 Task: Create a sub task Design and Implement Solution for the task  Add search functionality to the app in the project TravelForge , assign it to team member softage.6@softage.net and update the status of the sub task to  At Risk , set the priority of the sub task to Medium.
Action: Mouse moved to (64, 430)
Screenshot: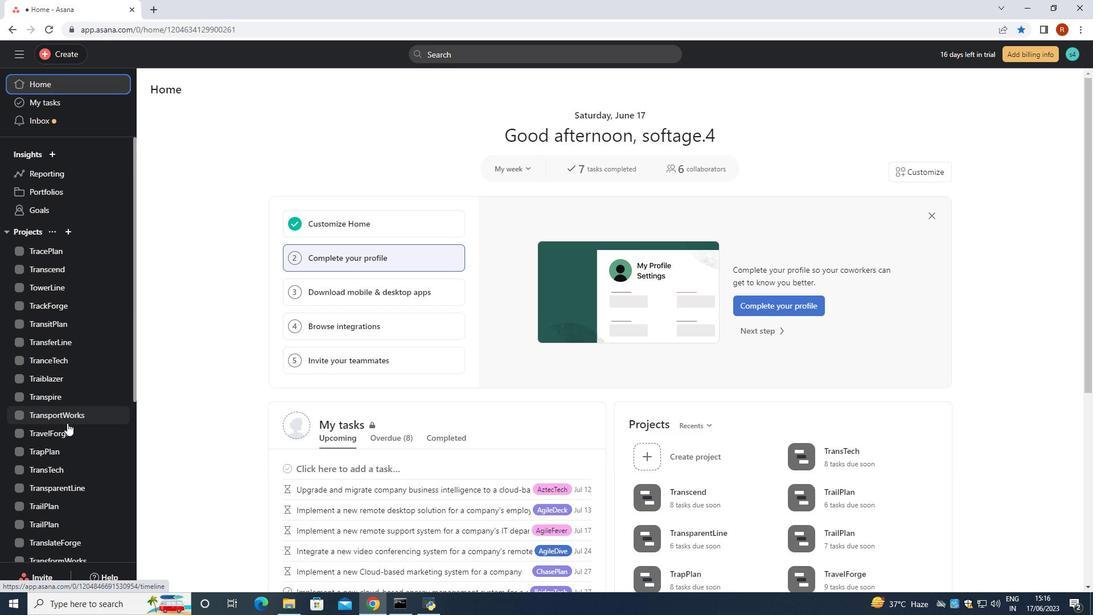 
Action: Mouse pressed left at (64, 430)
Screenshot: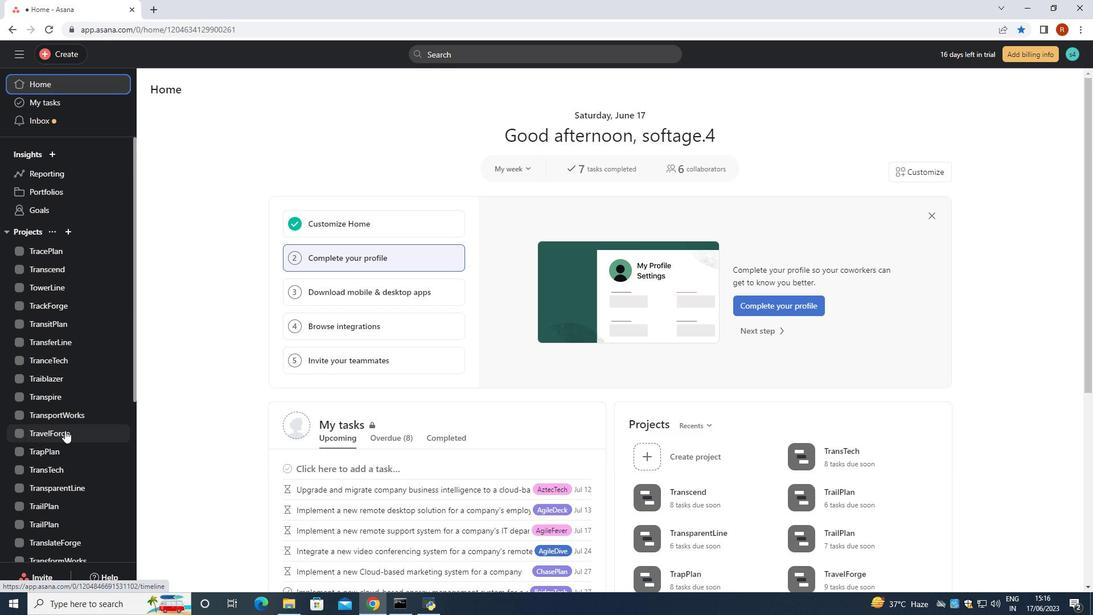 
Action: Mouse moved to (433, 268)
Screenshot: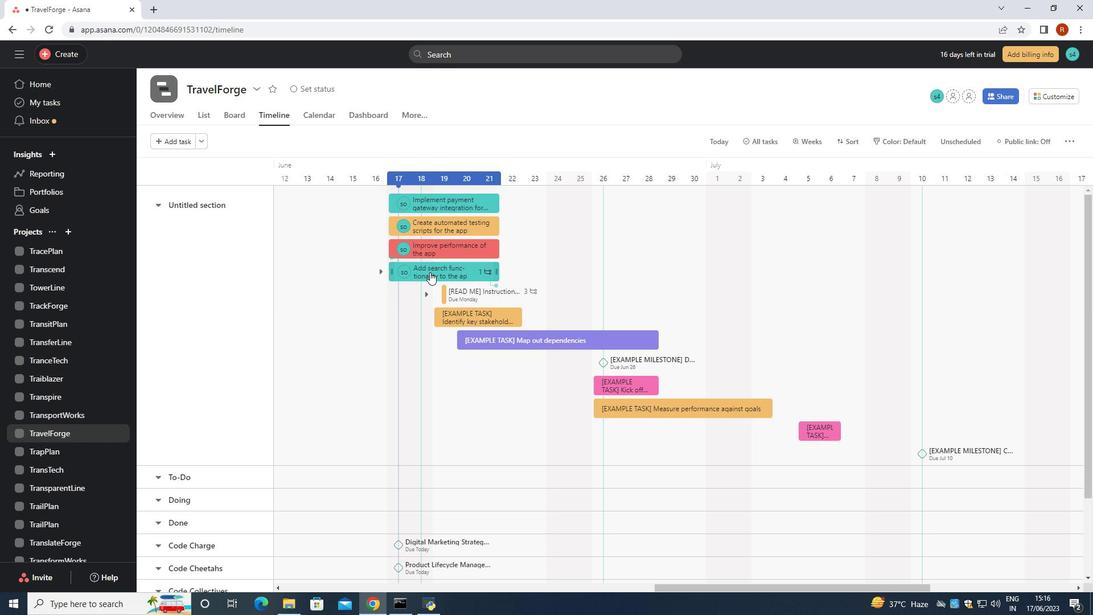 
Action: Mouse pressed left at (433, 268)
Screenshot: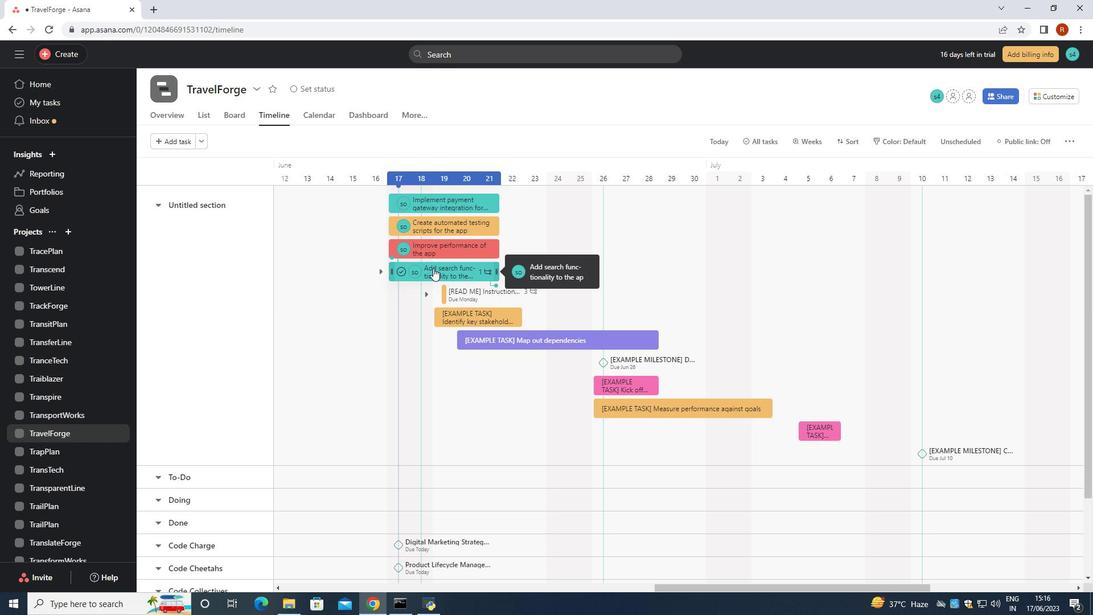 
Action: Mouse moved to (767, 328)
Screenshot: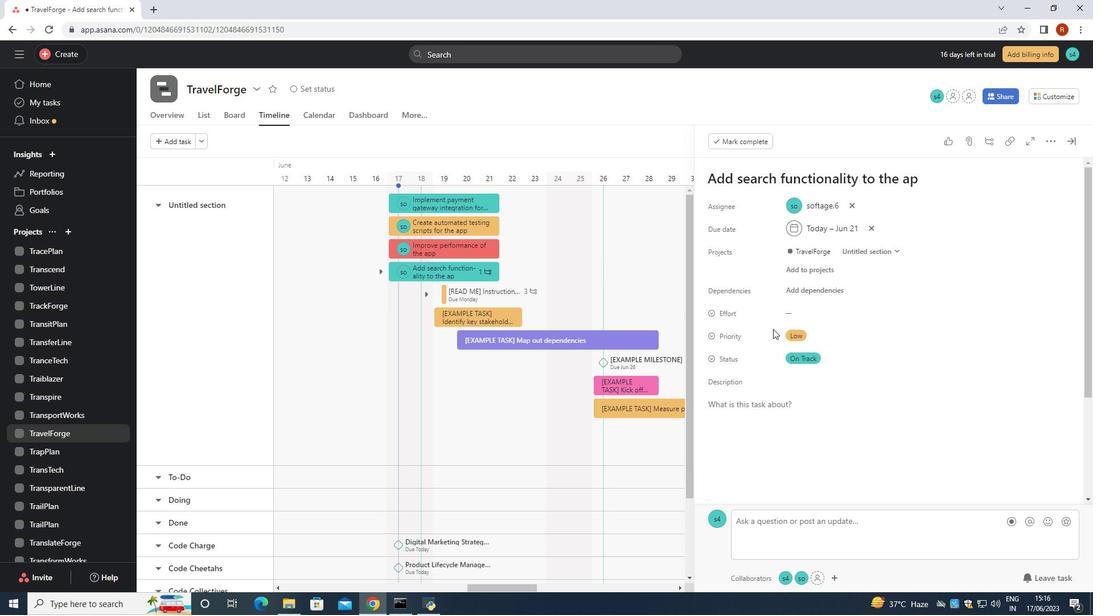 
Action: Mouse scrolled (767, 328) with delta (0, 0)
Screenshot: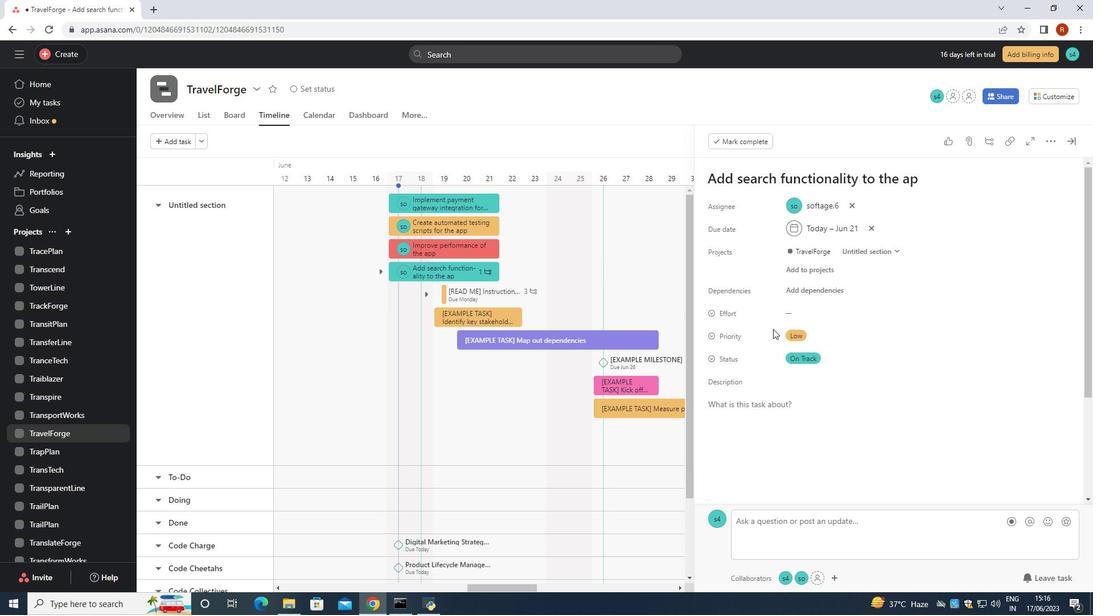 
Action: Mouse moved to (764, 329)
Screenshot: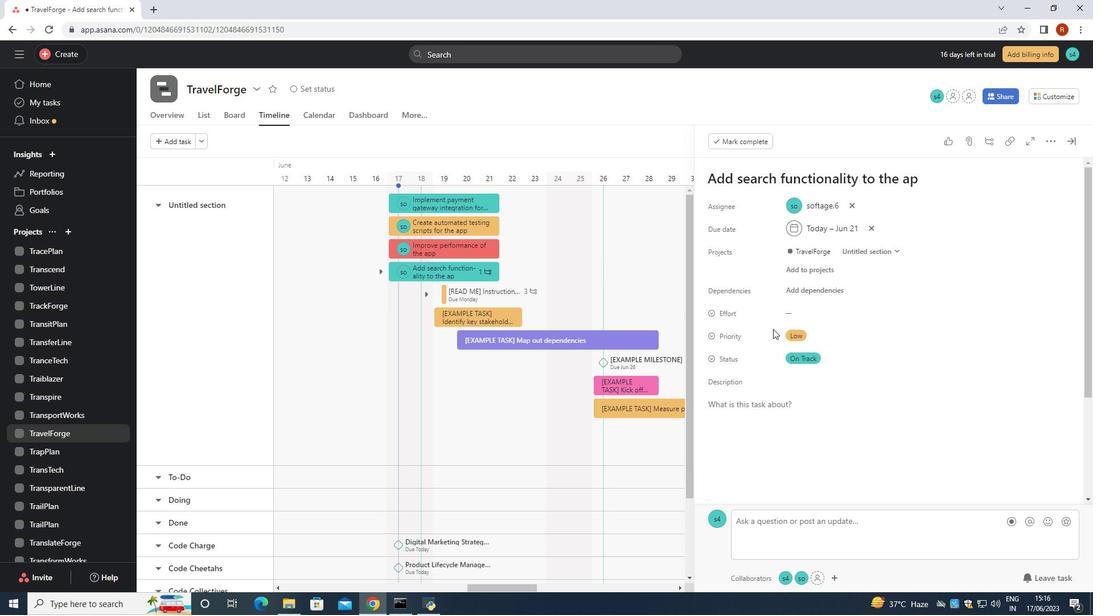 
Action: Mouse scrolled (764, 328) with delta (0, 0)
Screenshot: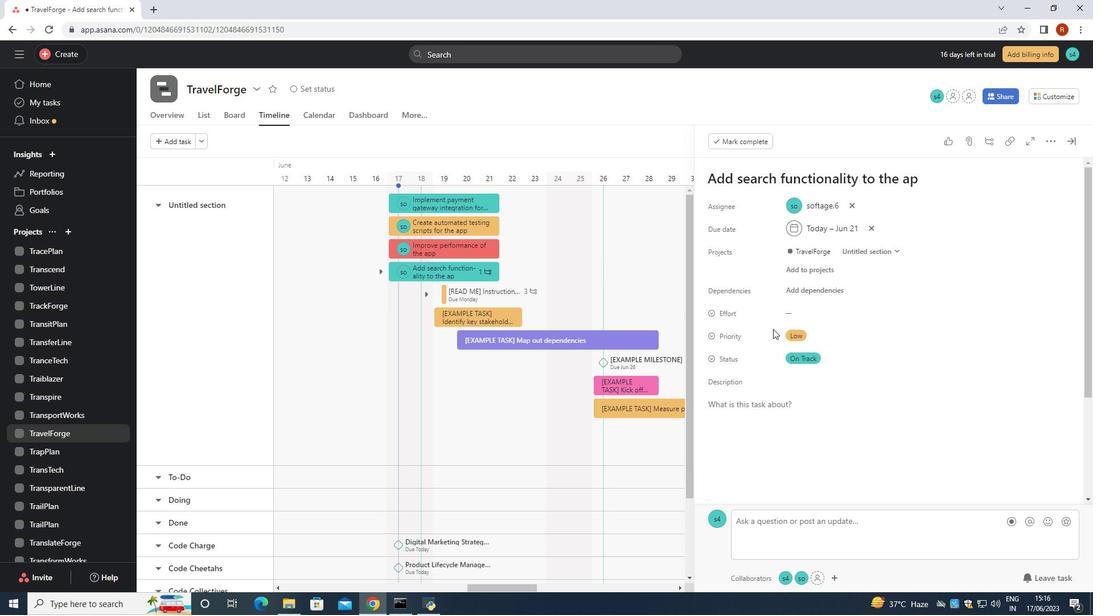 
Action: Mouse moved to (762, 329)
Screenshot: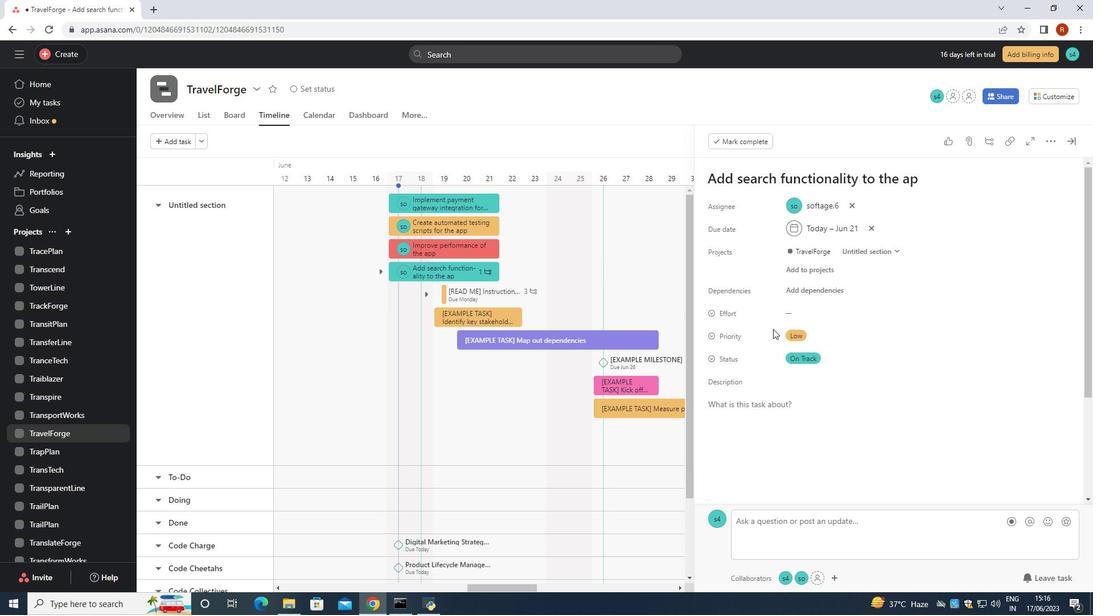 
Action: Mouse scrolled (763, 329) with delta (0, 0)
Screenshot: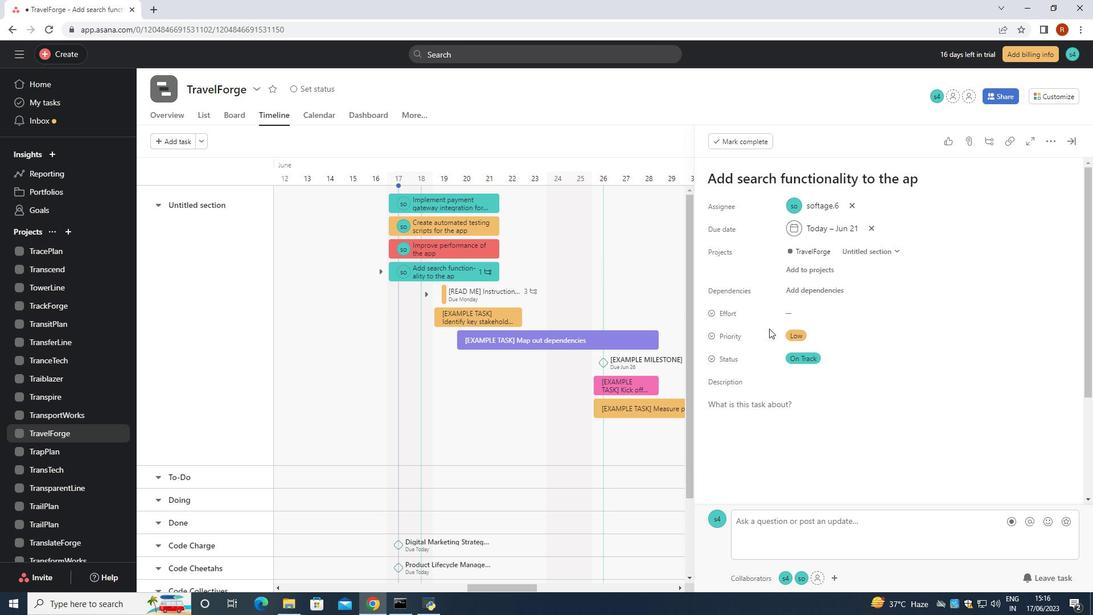 
Action: Mouse moved to (761, 330)
Screenshot: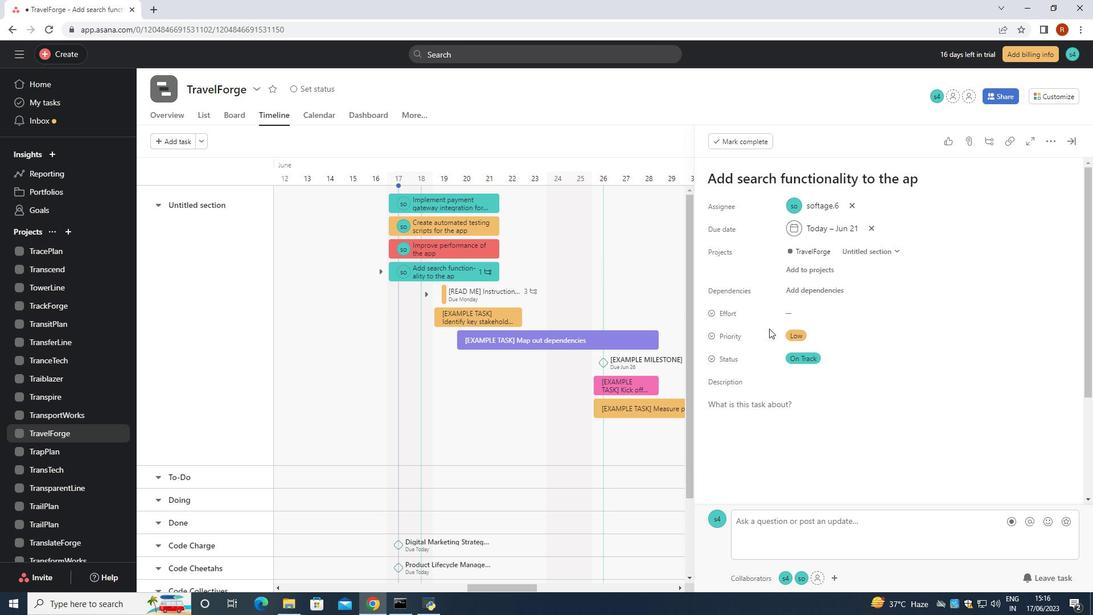 
Action: Mouse scrolled (762, 329) with delta (0, 0)
Screenshot: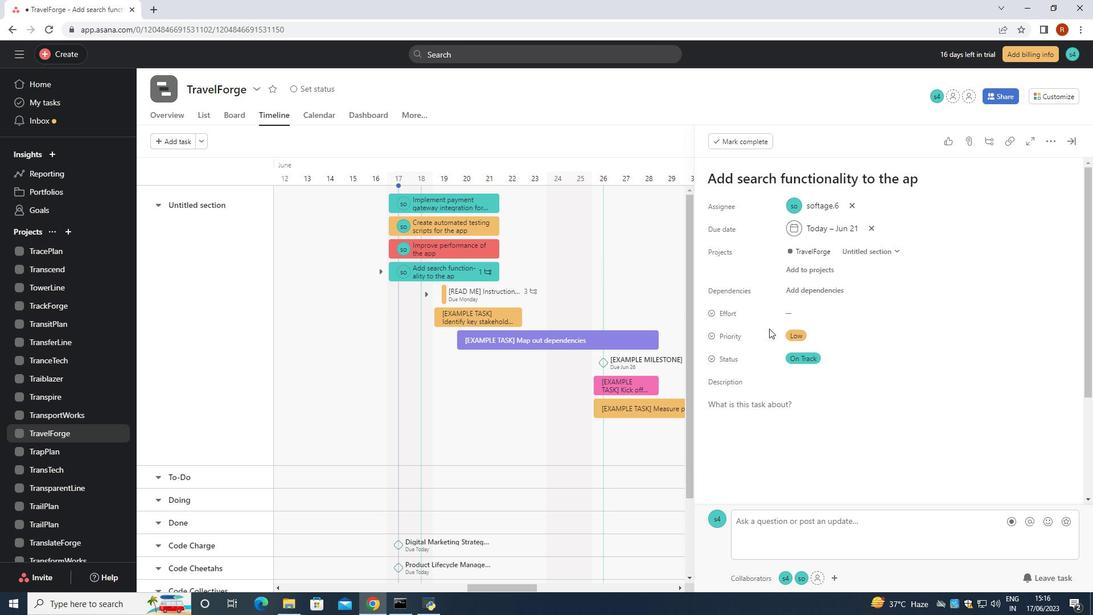 
Action: Mouse moved to (759, 330)
Screenshot: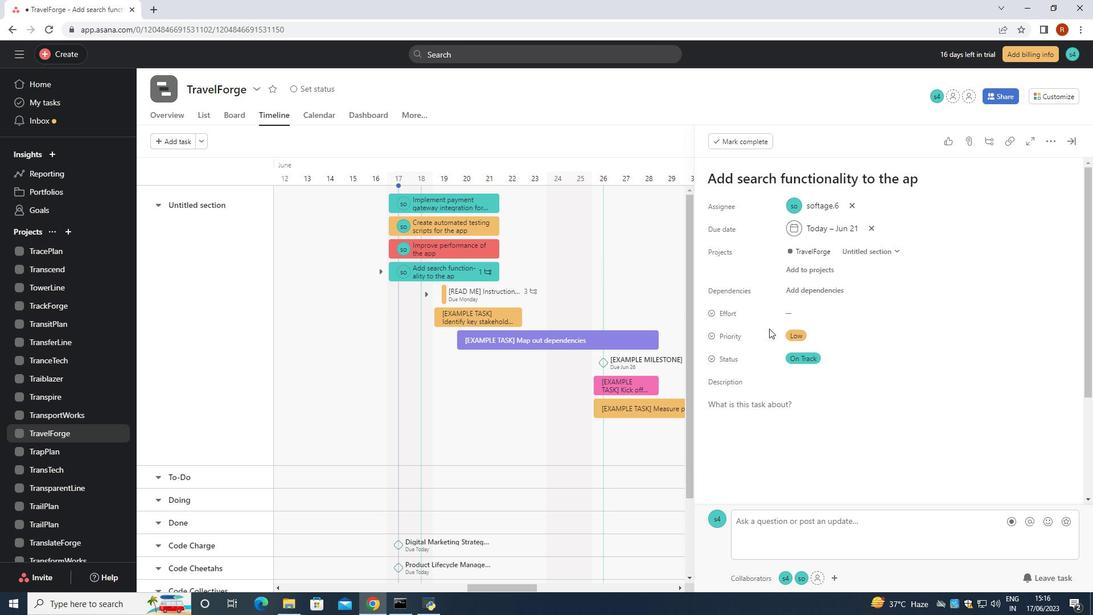 
Action: Mouse scrolled (760, 329) with delta (0, 0)
Screenshot: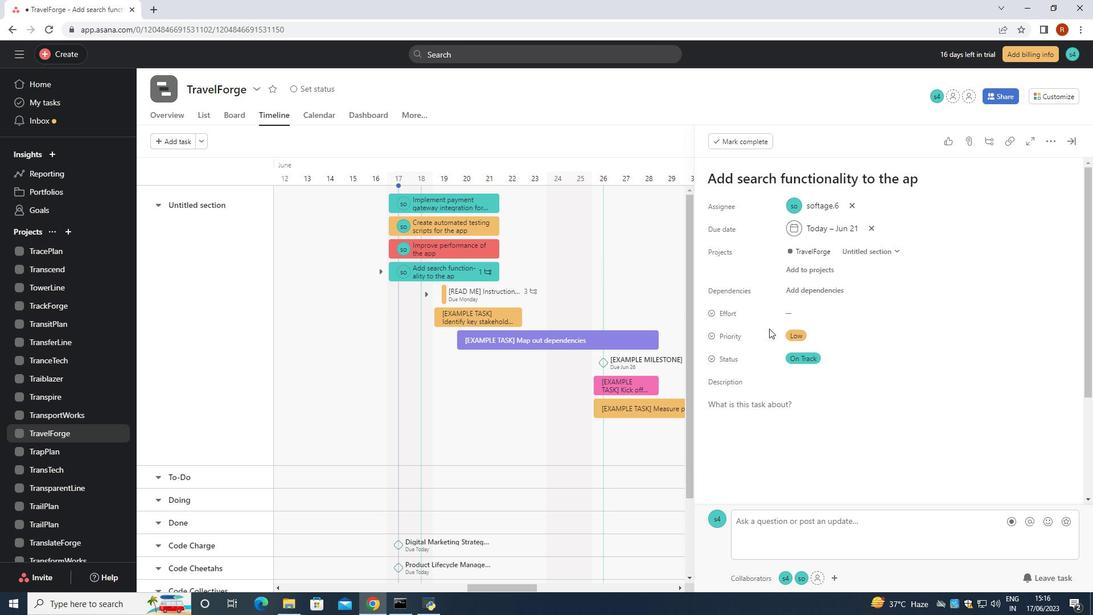 
Action: Mouse moved to (756, 353)
Screenshot: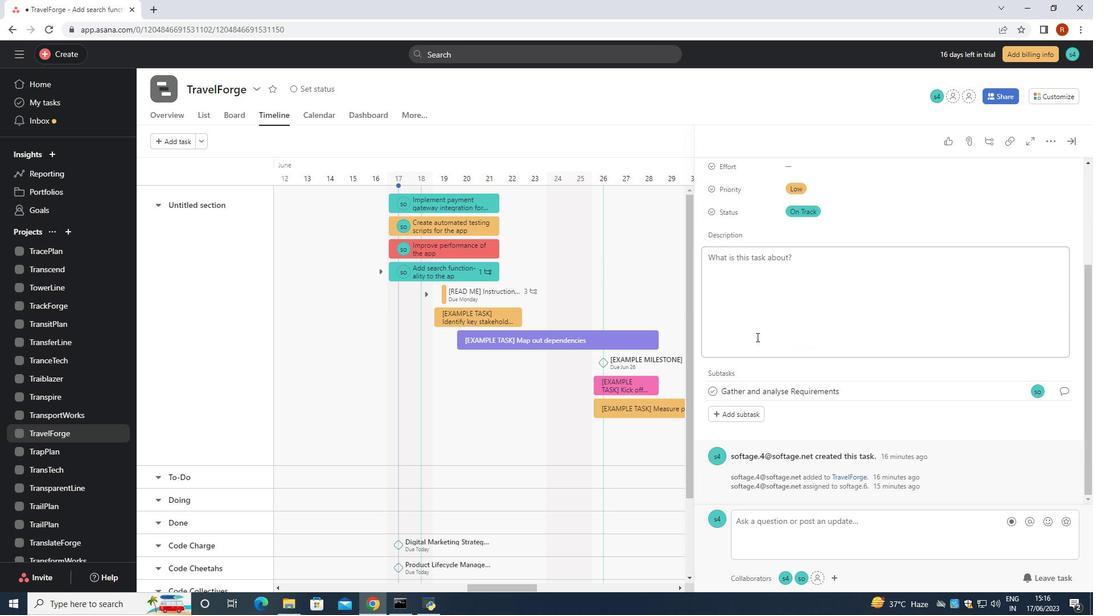 
Action: Mouse scrolled (756, 352) with delta (0, 0)
Screenshot: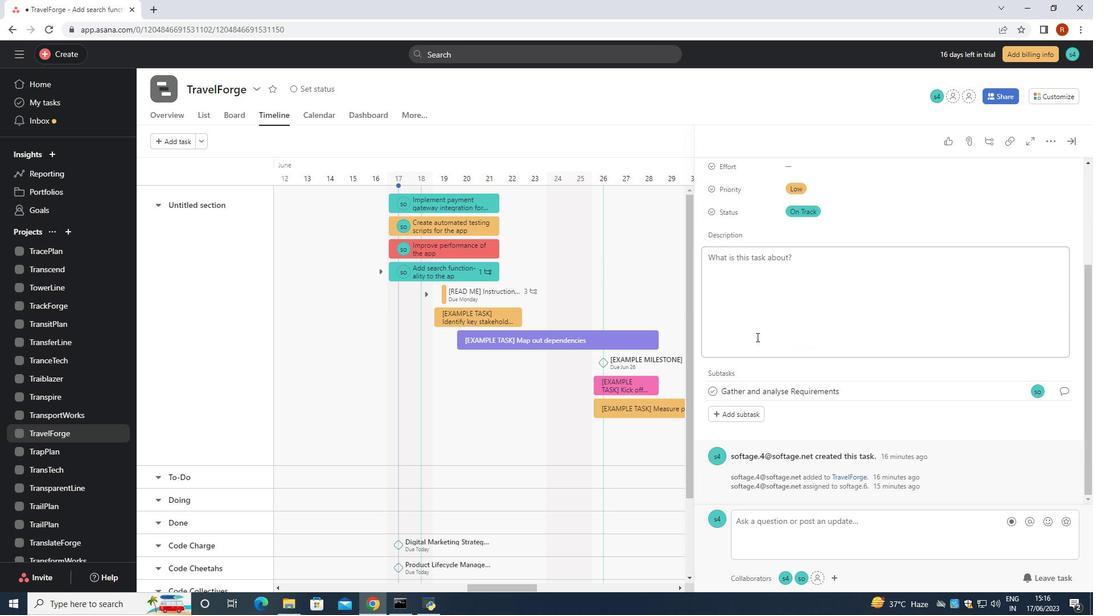 
Action: Mouse moved to (756, 358)
Screenshot: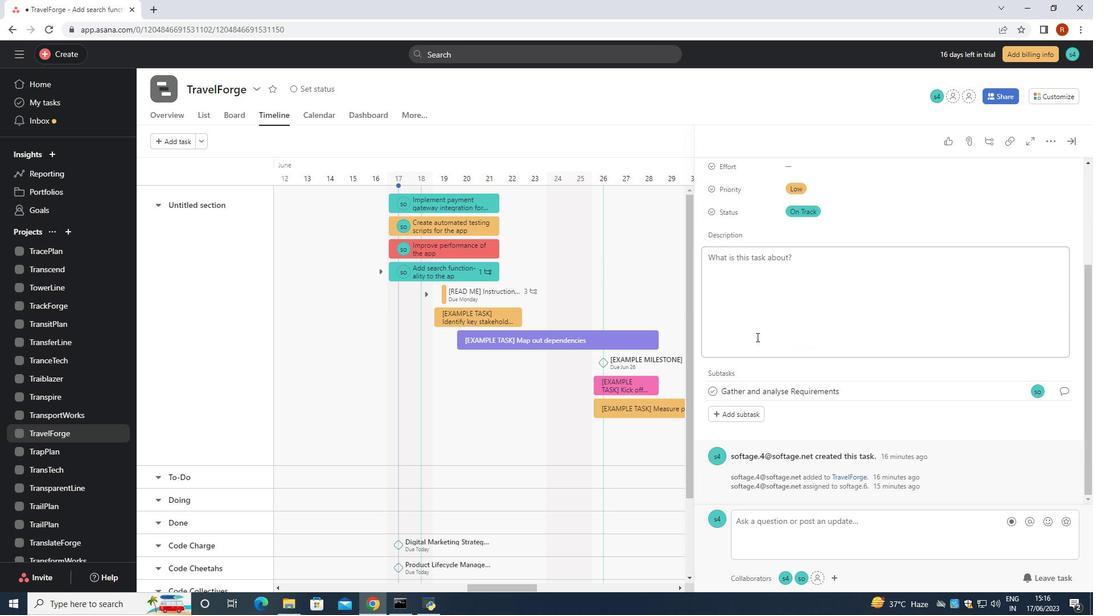
Action: Mouse scrolled (756, 357) with delta (0, 0)
Screenshot: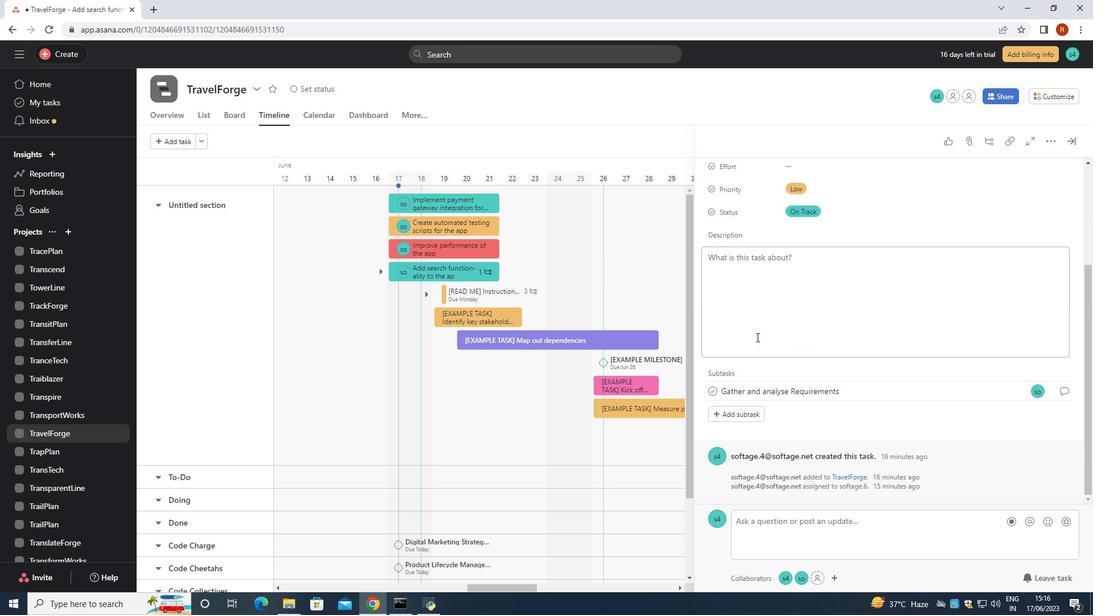 
Action: Mouse moved to (756, 359)
Screenshot: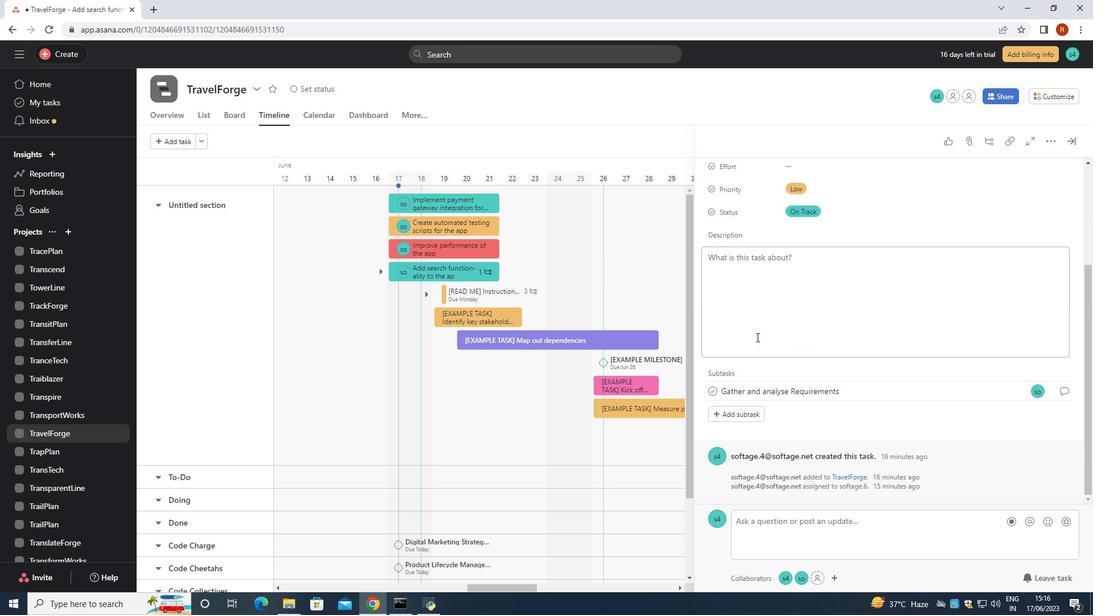 
Action: Mouse scrolled (756, 358) with delta (0, 0)
Screenshot: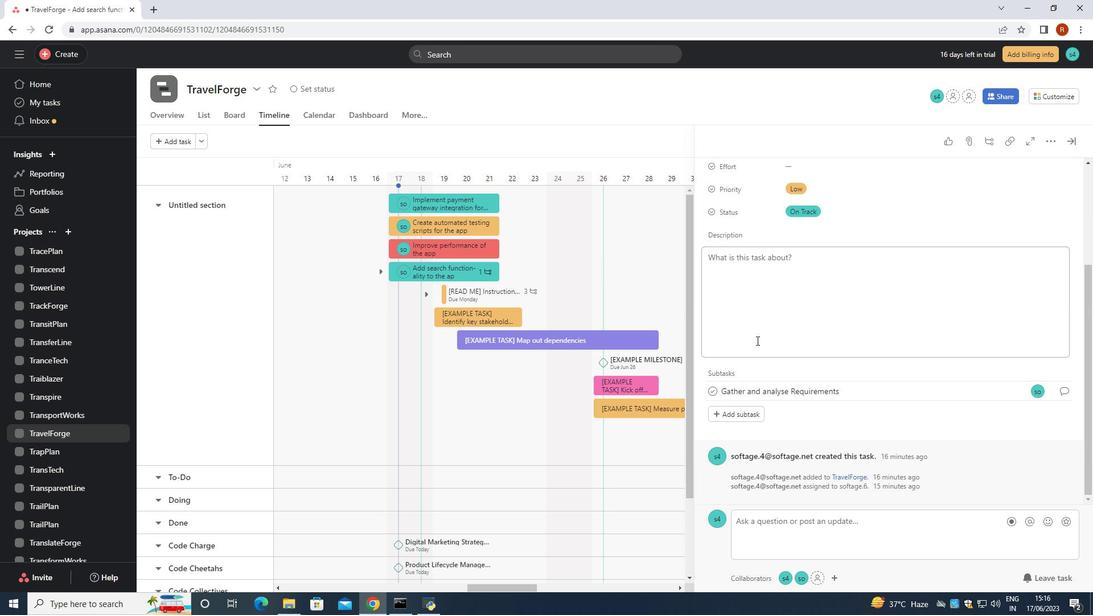 
Action: Mouse moved to (756, 360)
Screenshot: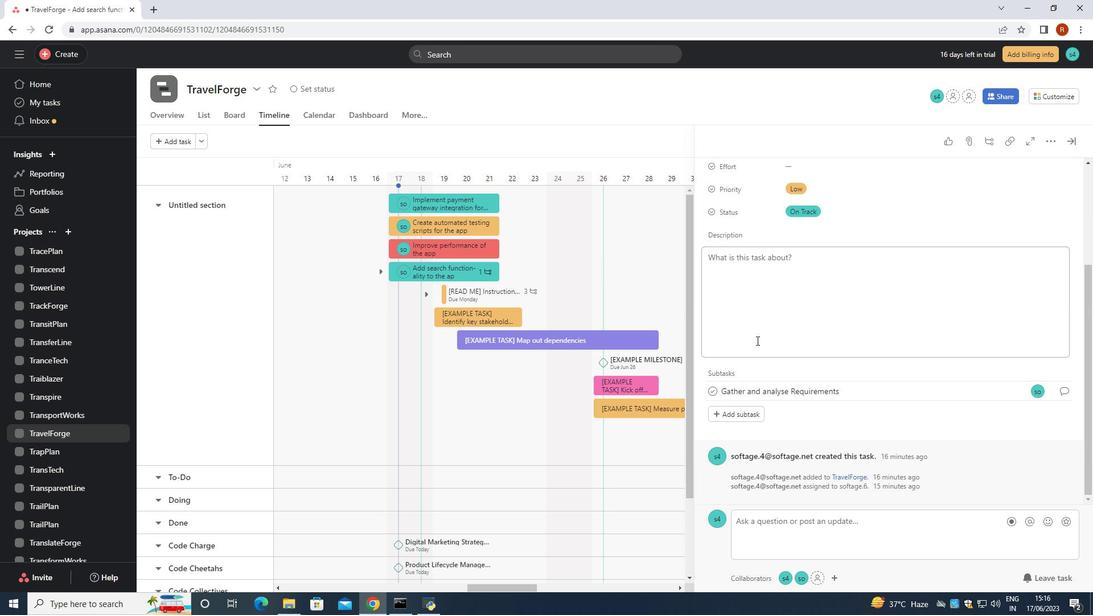 
Action: Mouse scrolled (756, 359) with delta (0, 0)
Screenshot: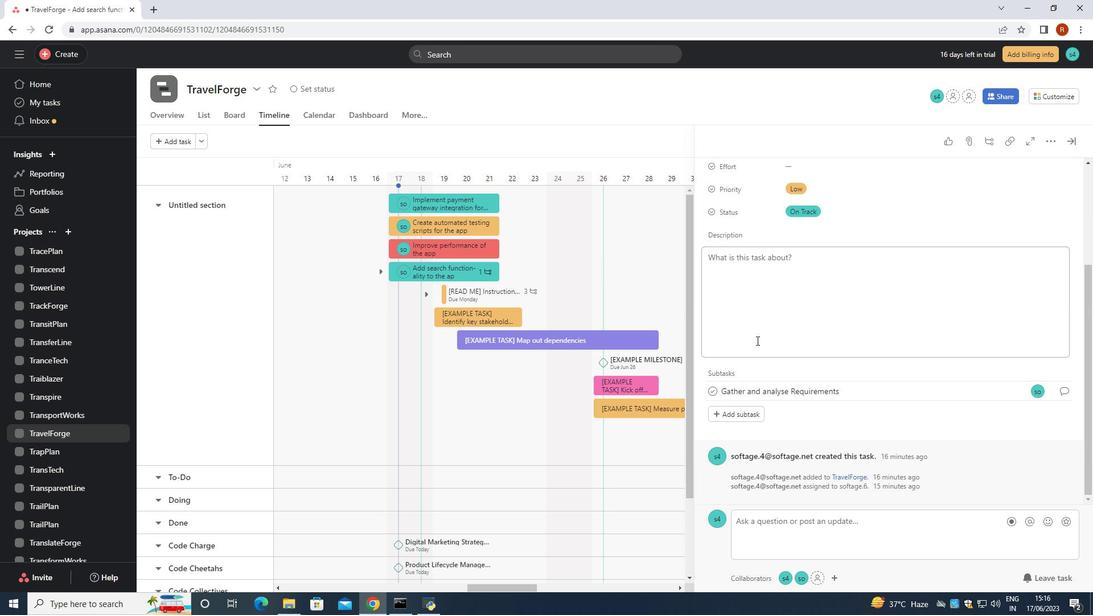 
Action: Mouse scrolled (756, 359) with delta (0, 0)
Screenshot: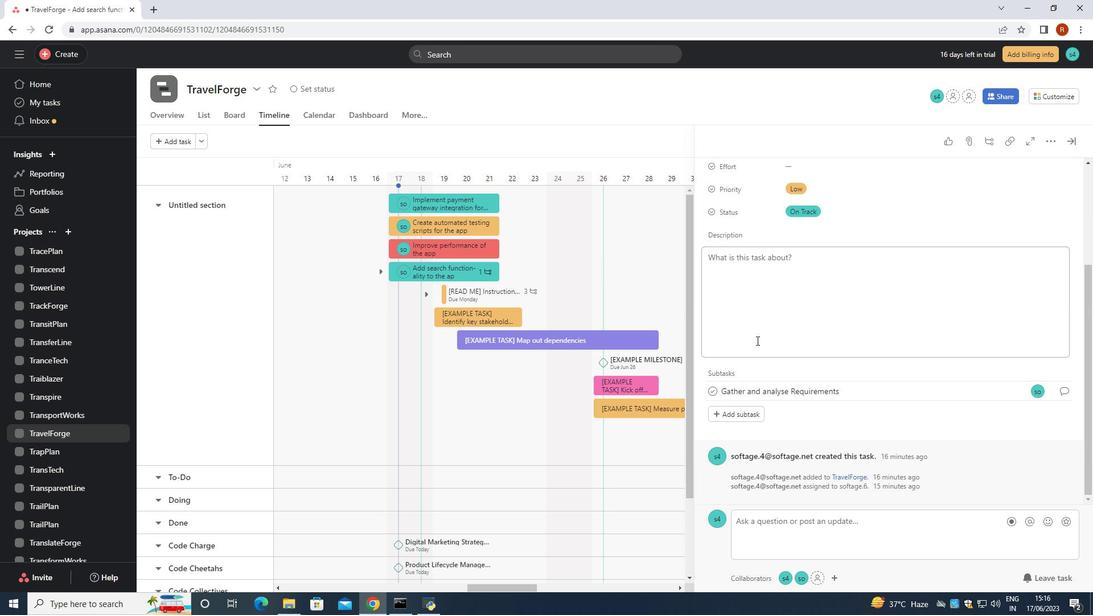
Action: Mouse moved to (731, 414)
Screenshot: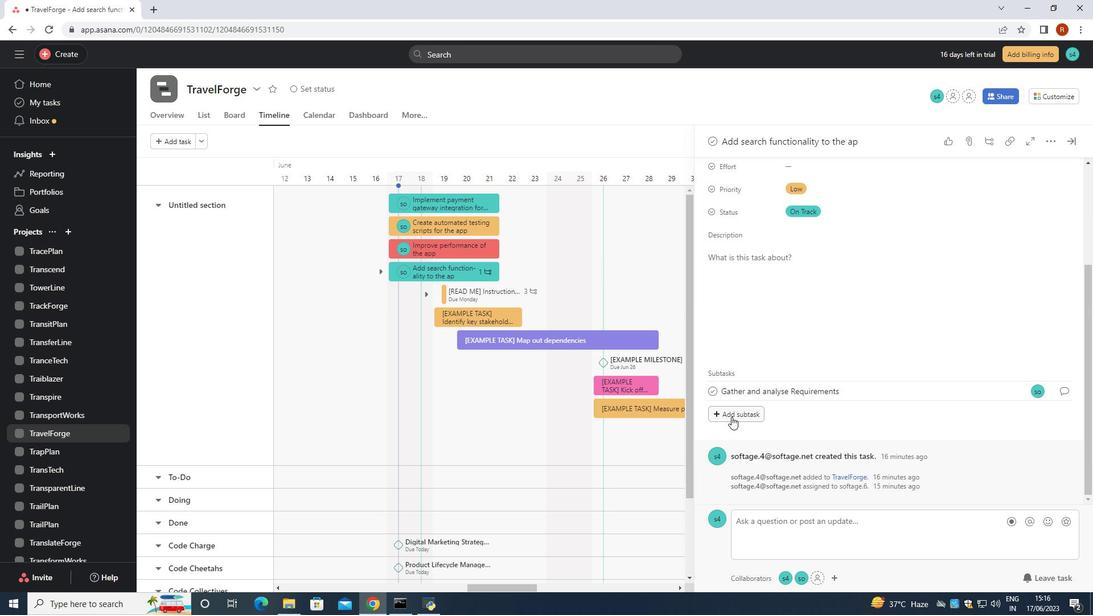 
Action: Mouse pressed left at (731, 414)
Screenshot: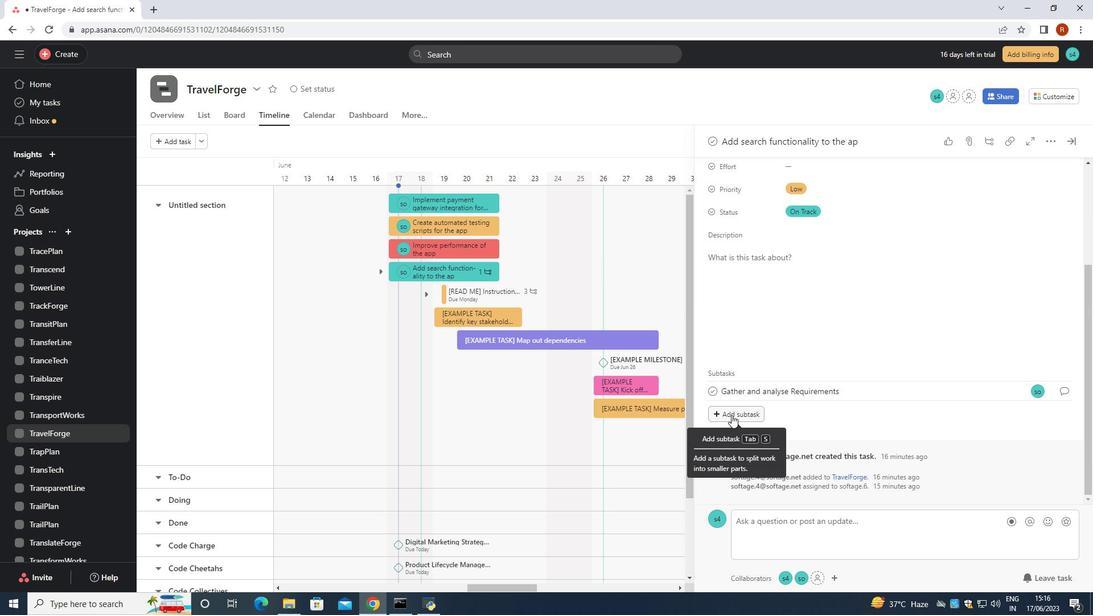 
Action: Key pressed <Key.shift>Design<Key.space>and<Key.space><Key.shift>Implement<Key.space><Key.shift>Solution<Key.space>
Screenshot: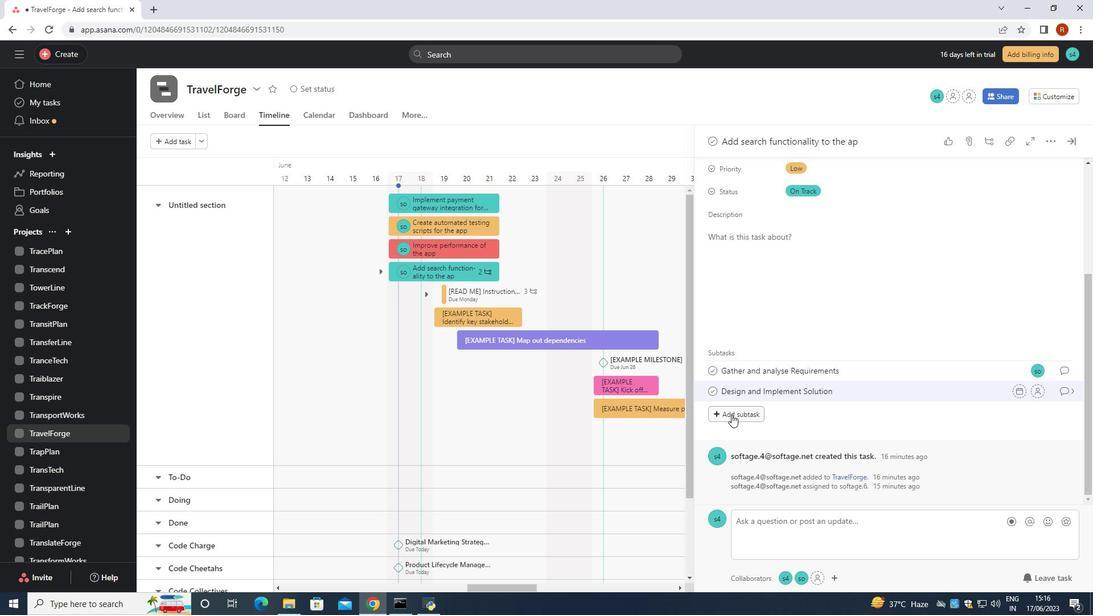 
Action: Mouse moved to (1045, 390)
Screenshot: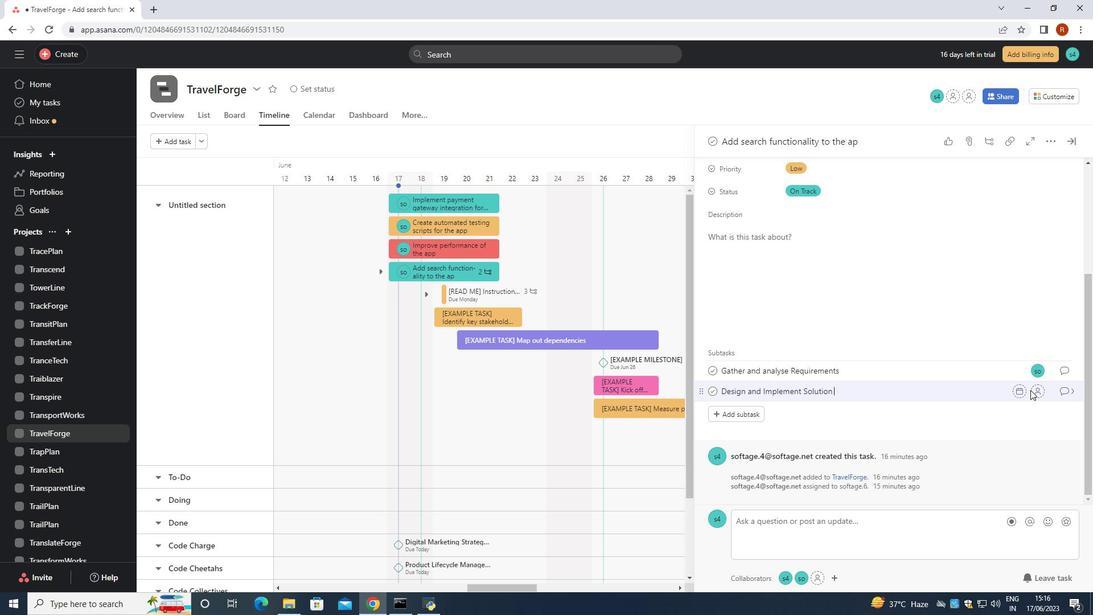 
Action: Mouse pressed left at (1045, 390)
Screenshot: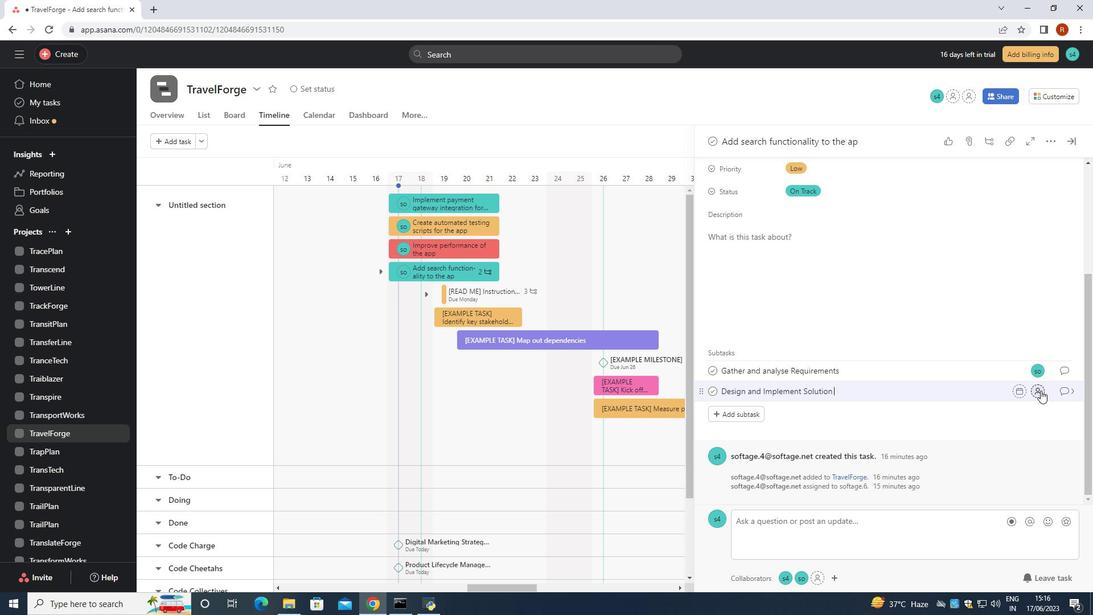 
Action: Mouse moved to (1038, 391)
Screenshot: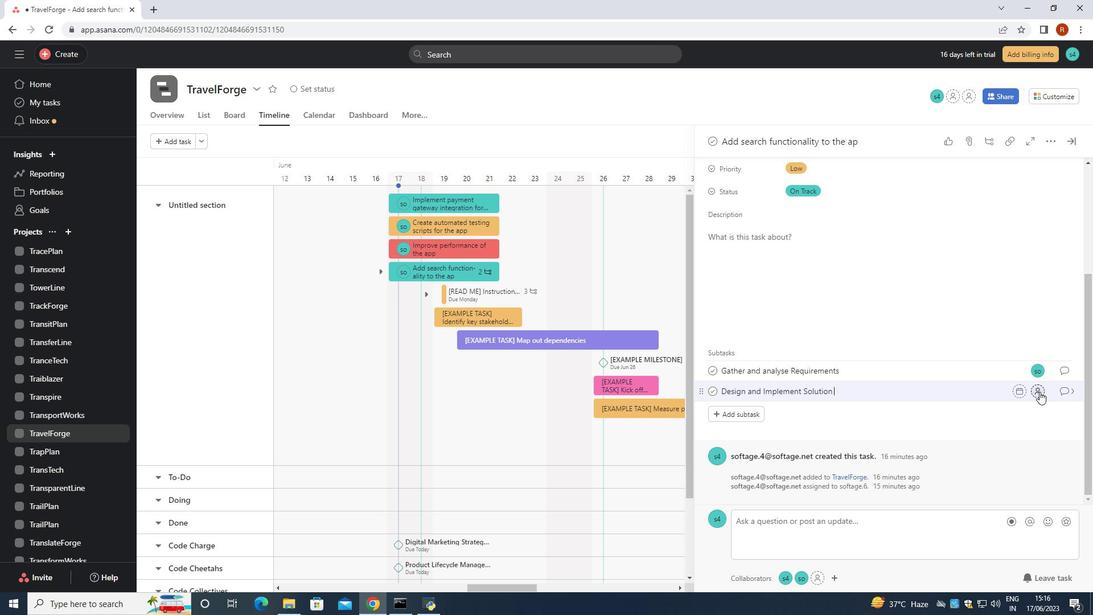 
Action: Mouse pressed left at (1038, 391)
Screenshot: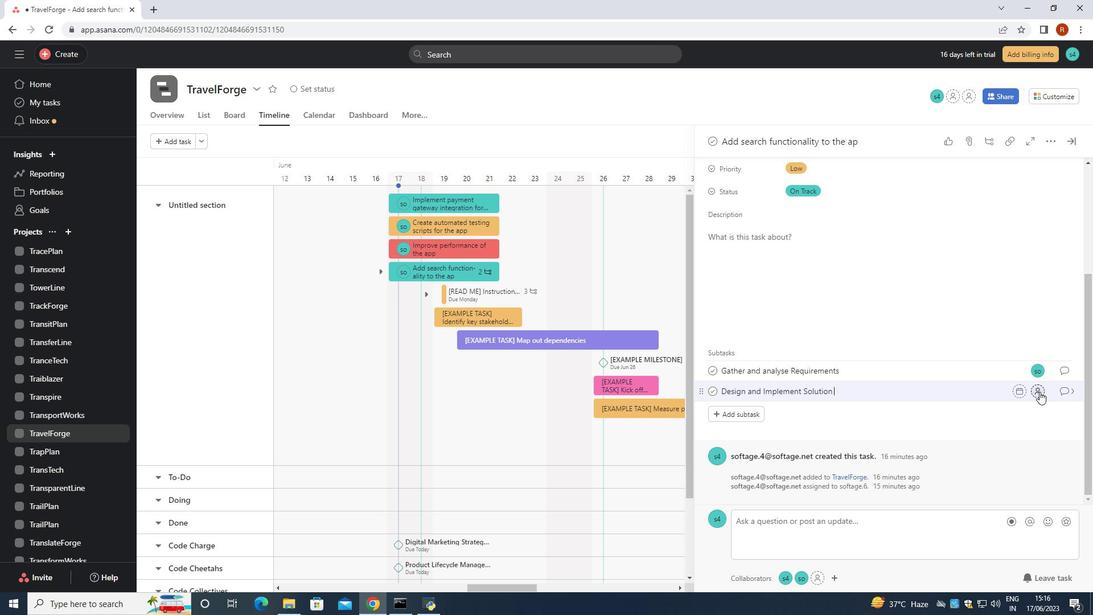 
Action: Mouse moved to (1037, 394)
Screenshot: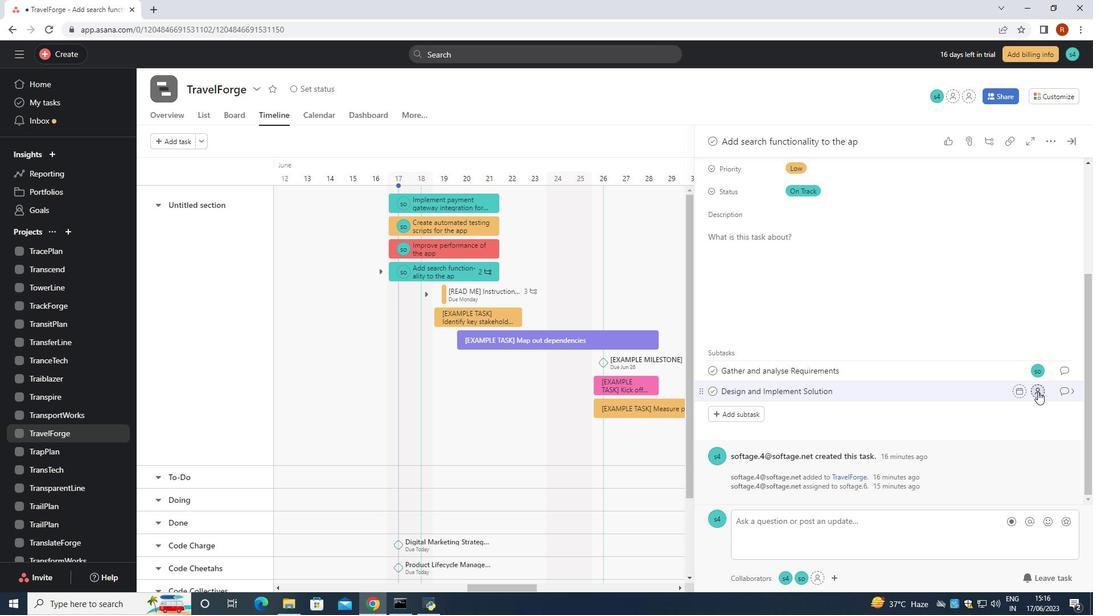 
Action: Key pressed softage.6
Screenshot: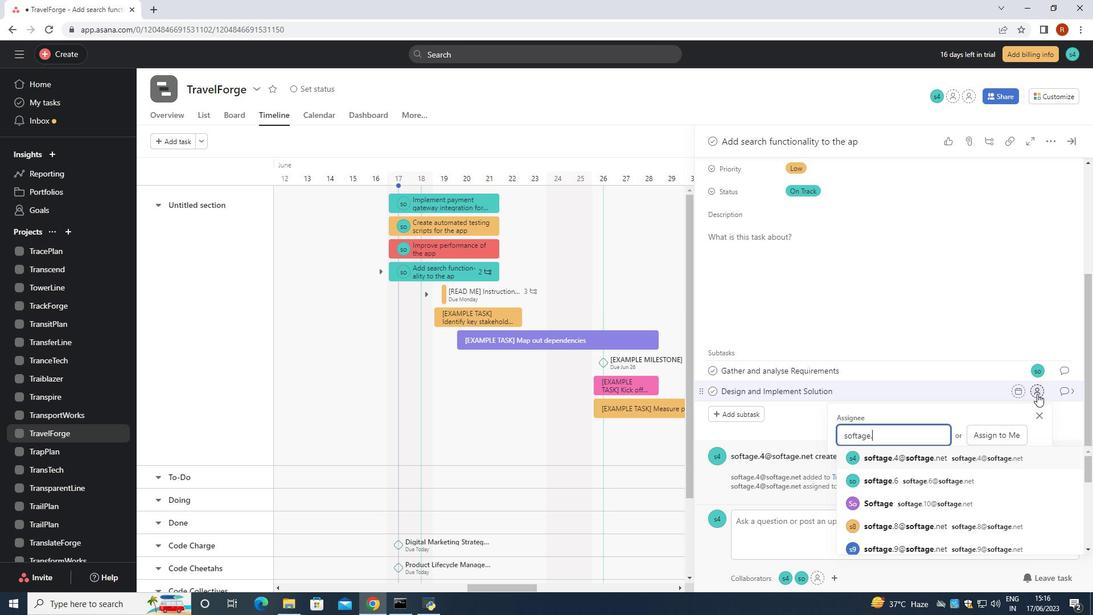 
Action: Mouse moved to (970, 456)
Screenshot: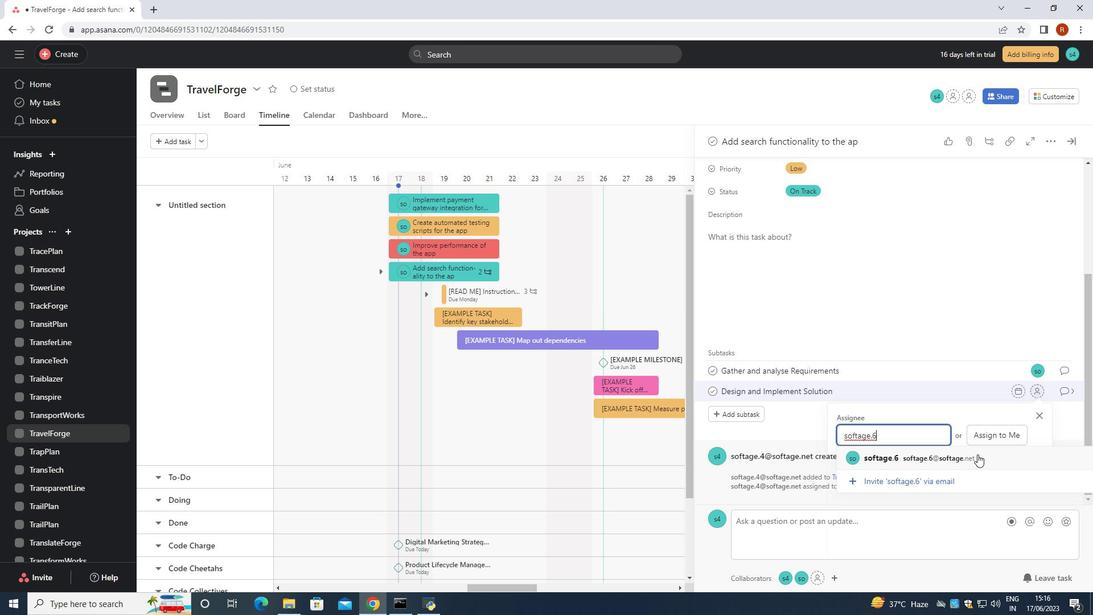 
Action: Mouse pressed left at (970, 456)
Screenshot: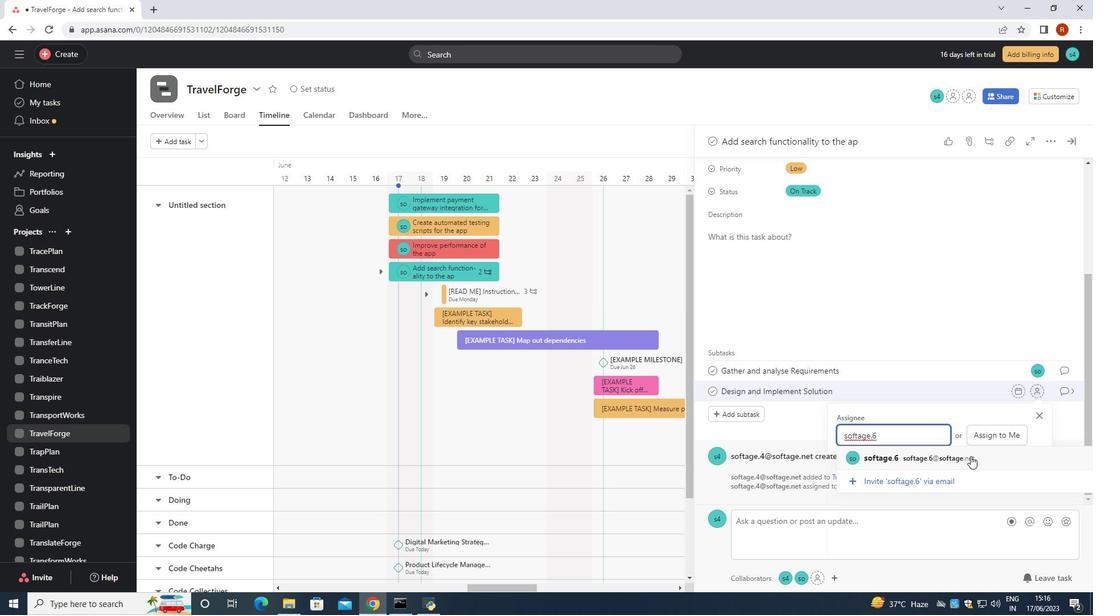 
Action: Mouse moved to (1060, 390)
Screenshot: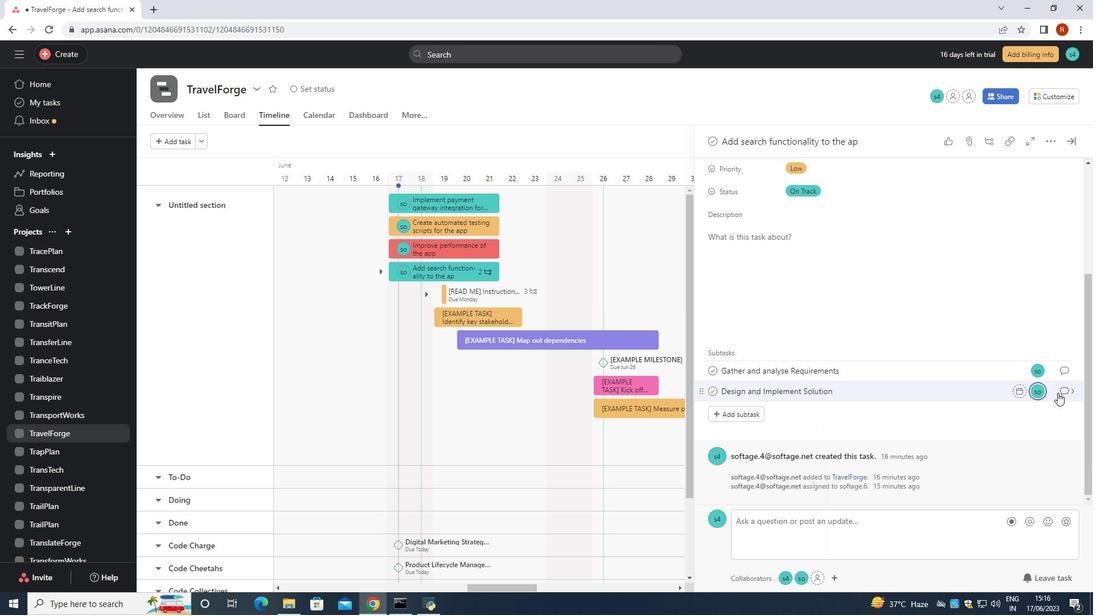 
Action: Mouse pressed left at (1060, 390)
Screenshot: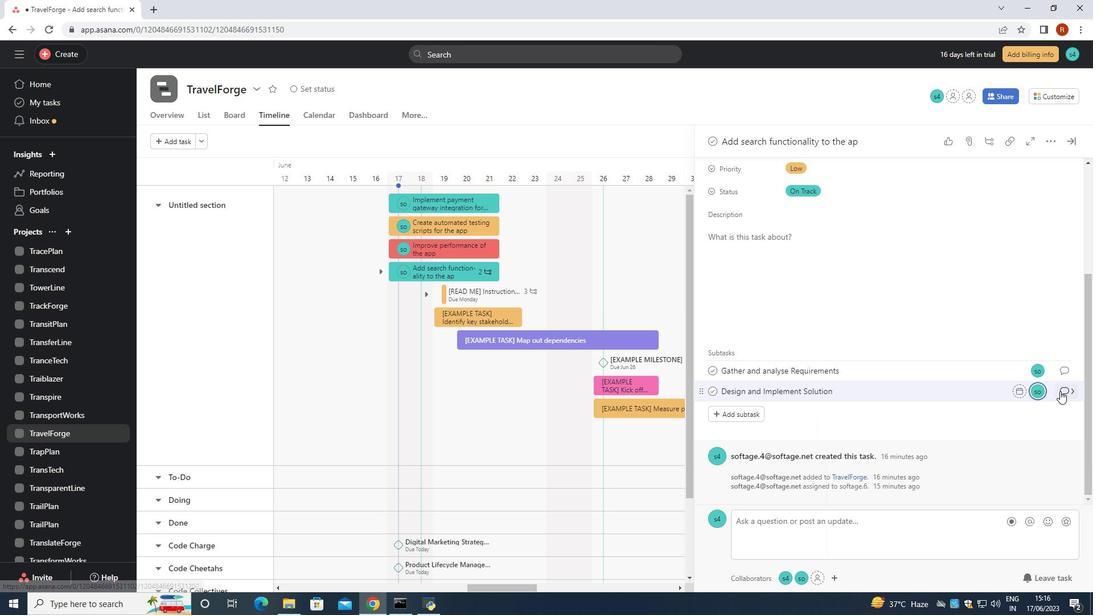 
Action: Mouse moved to (740, 297)
Screenshot: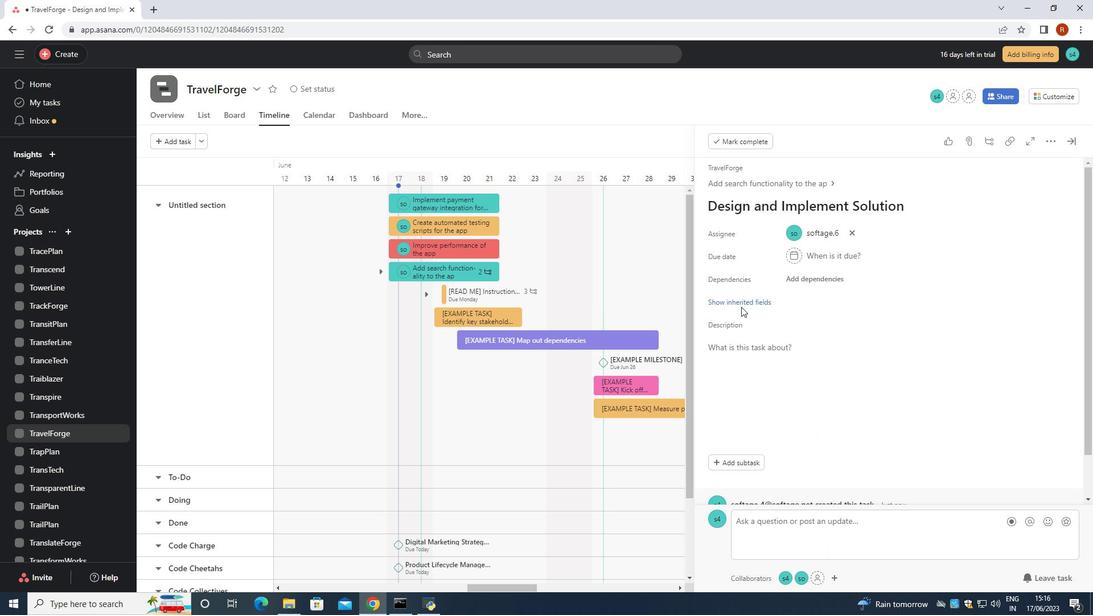 
Action: Mouse pressed left at (740, 297)
Screenshot: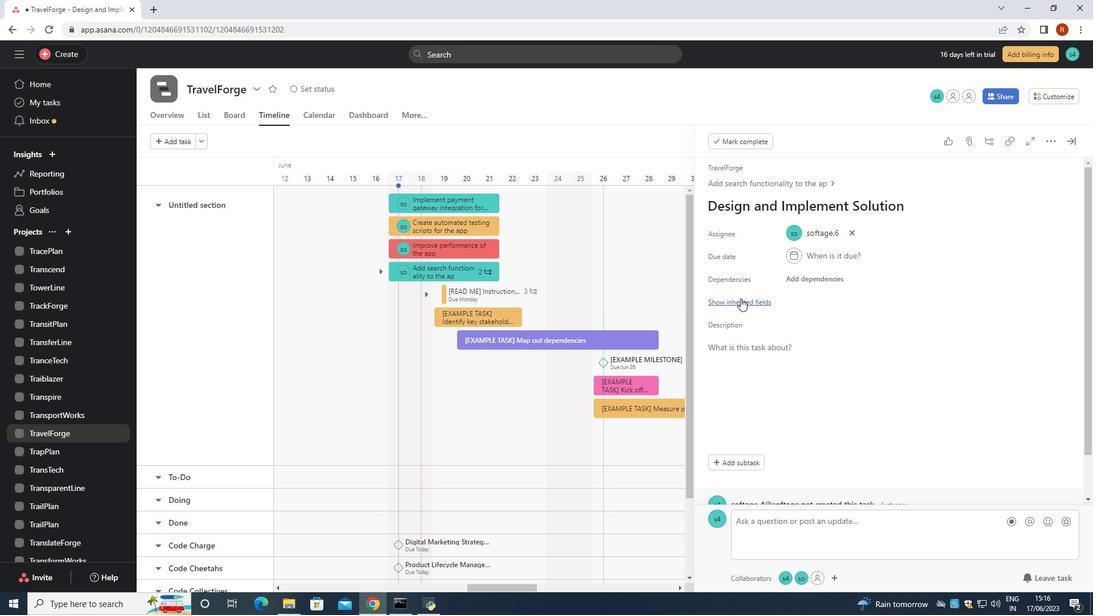 
Action: Mouse moved to (785, 368)
Screenshot: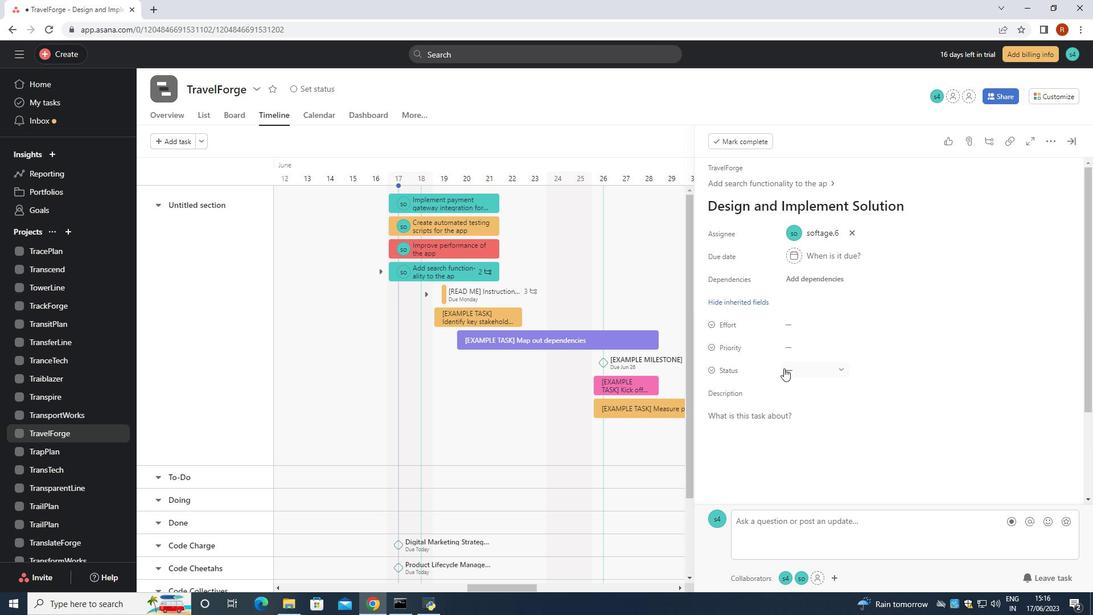 
Action: Mouse pressed left at (785, 368)
Screenshot: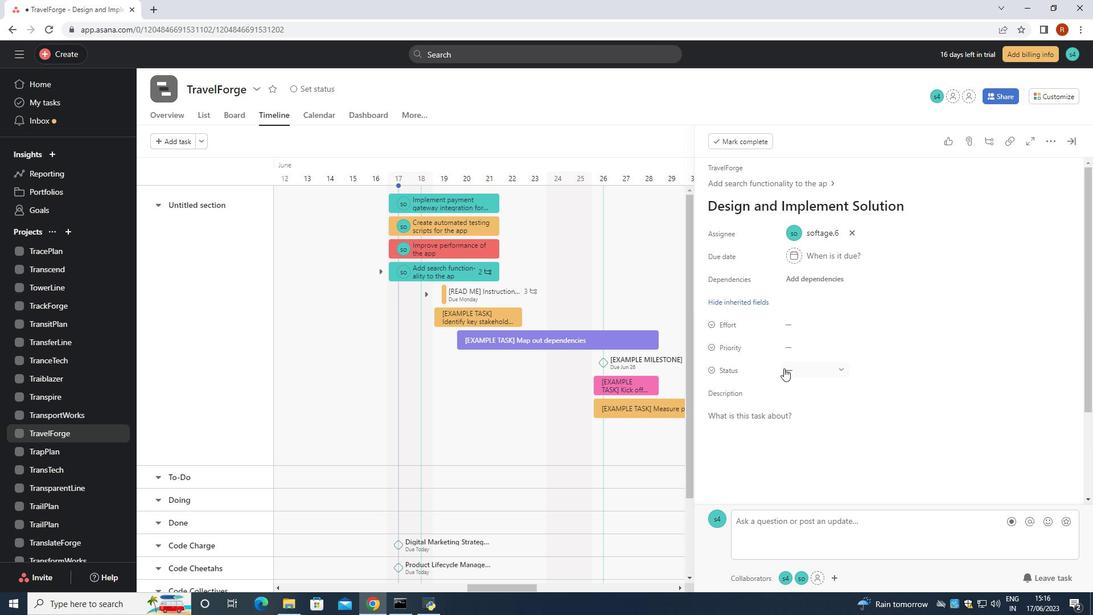 
Action: Mouse moved to (822, 425)
Screenshot: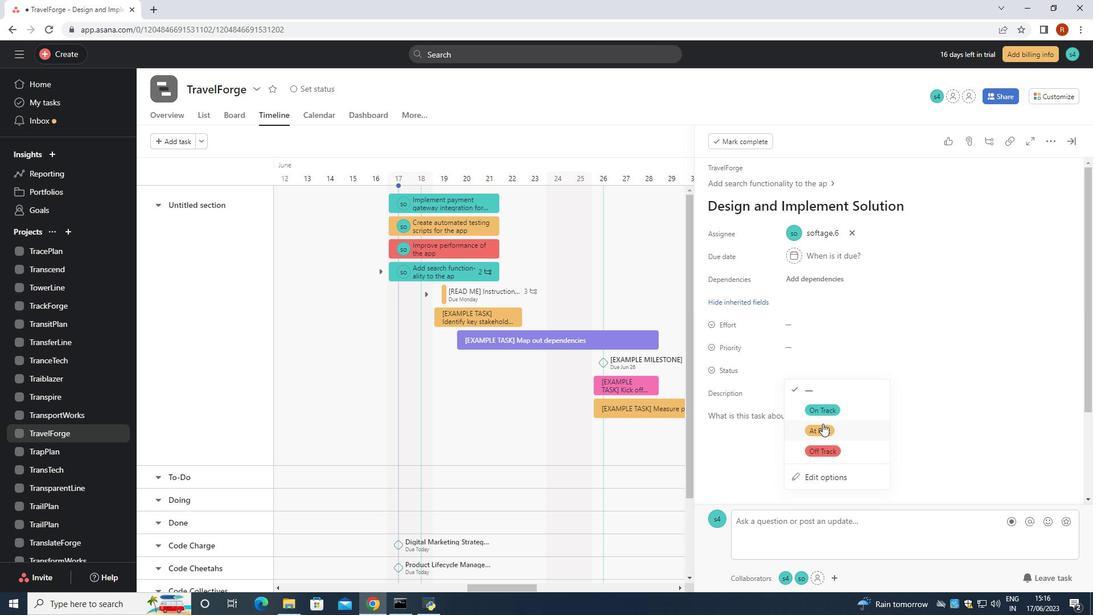 
Action: Mouse pressed left at (822, 425)
Screenshot: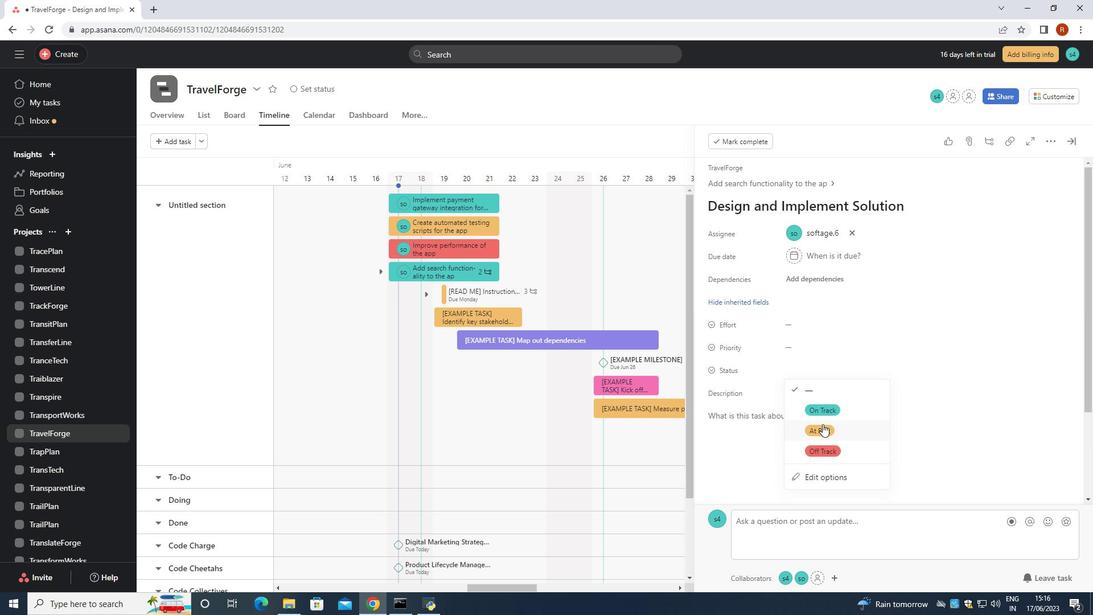 
Action: Mouse moved to (808, 351)
Screenshot: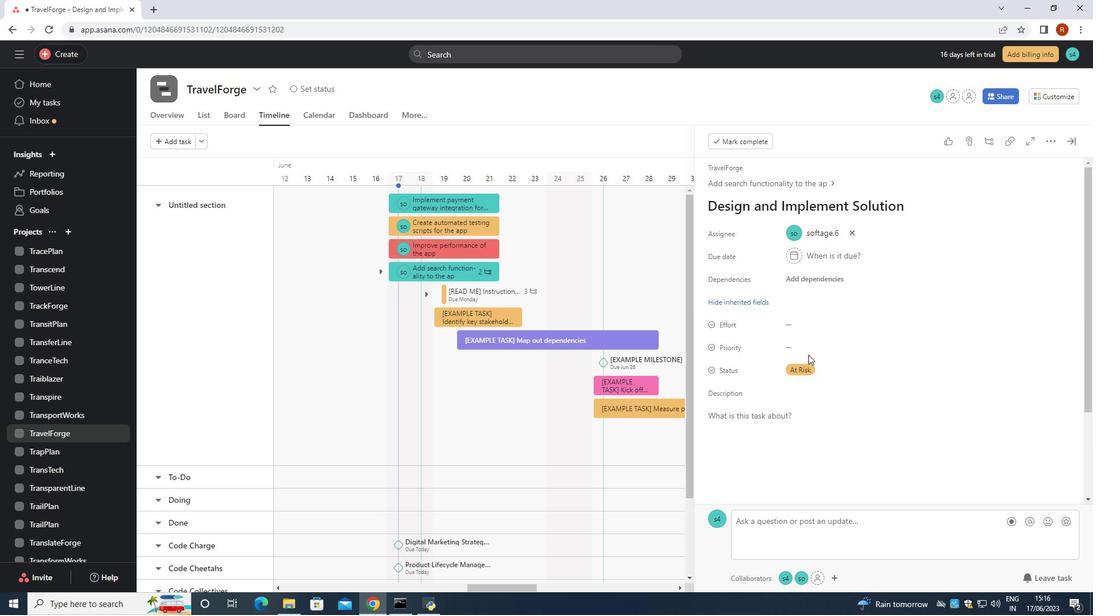 
Action: Mouse pressed left at (808, 351)
Screenshot: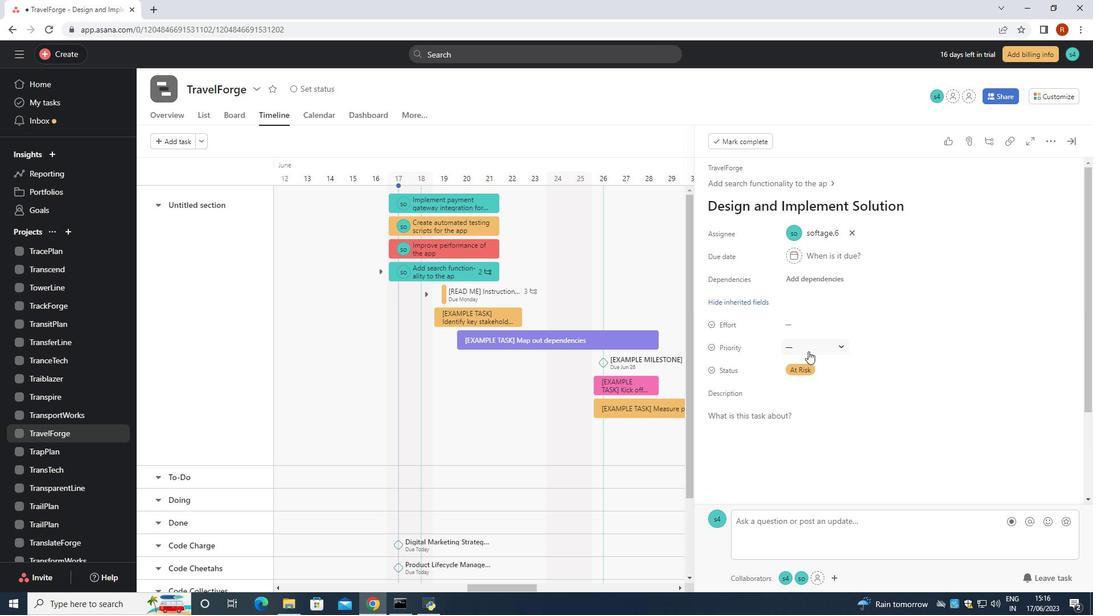 
Action: Mouse moved to (828, 404)
Screenshot: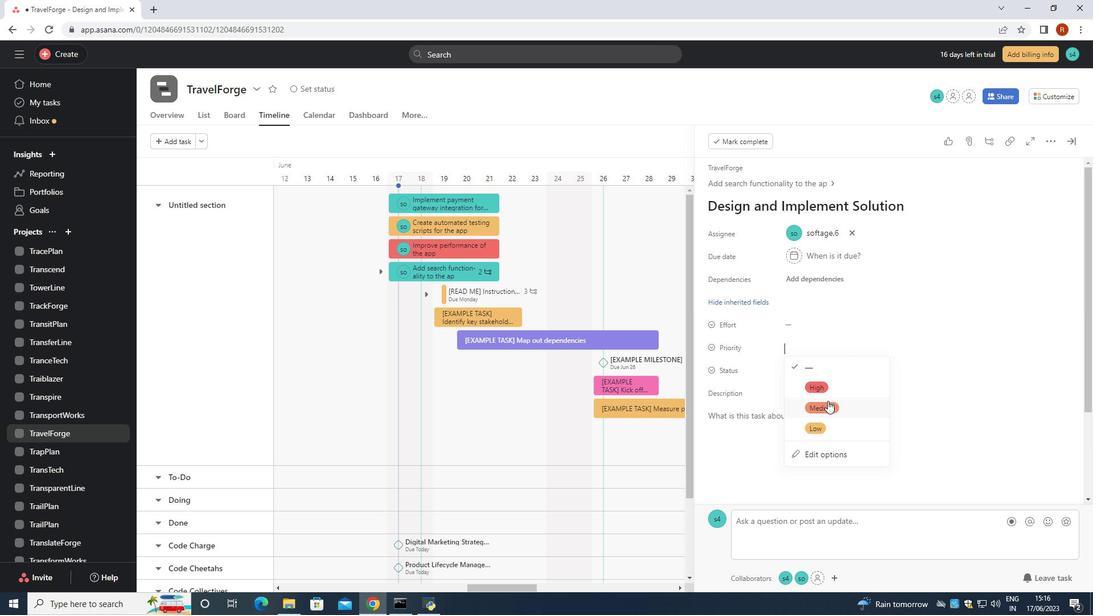 
Action: Mouse pressed left at (828, 404)
Screenshot: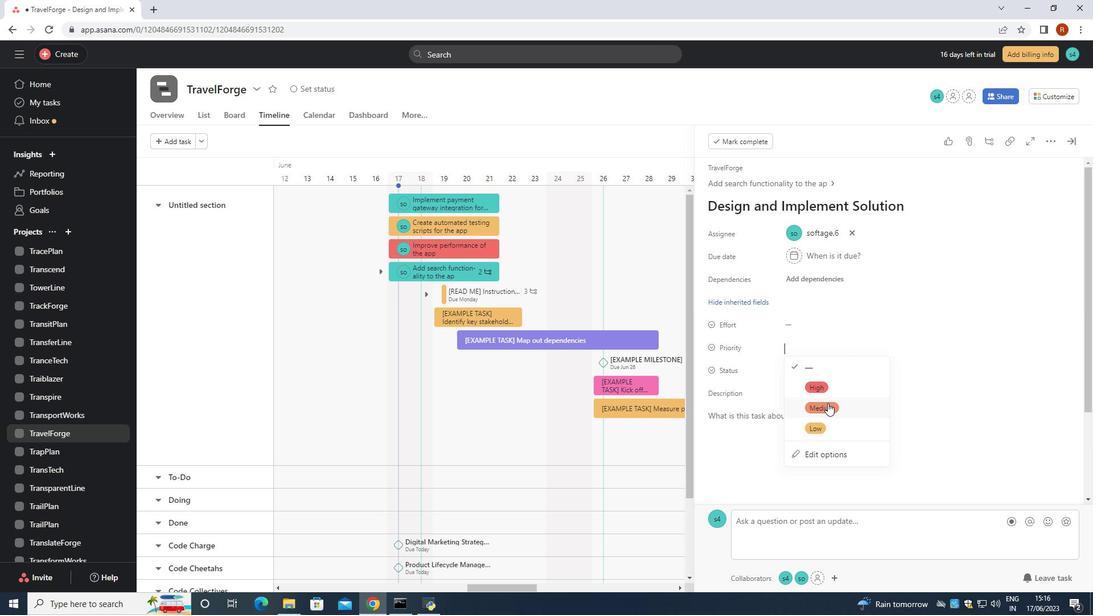 
